 Task: Download as PNG Image.
Action: Mouse moved to (44, 101)
Screenshot: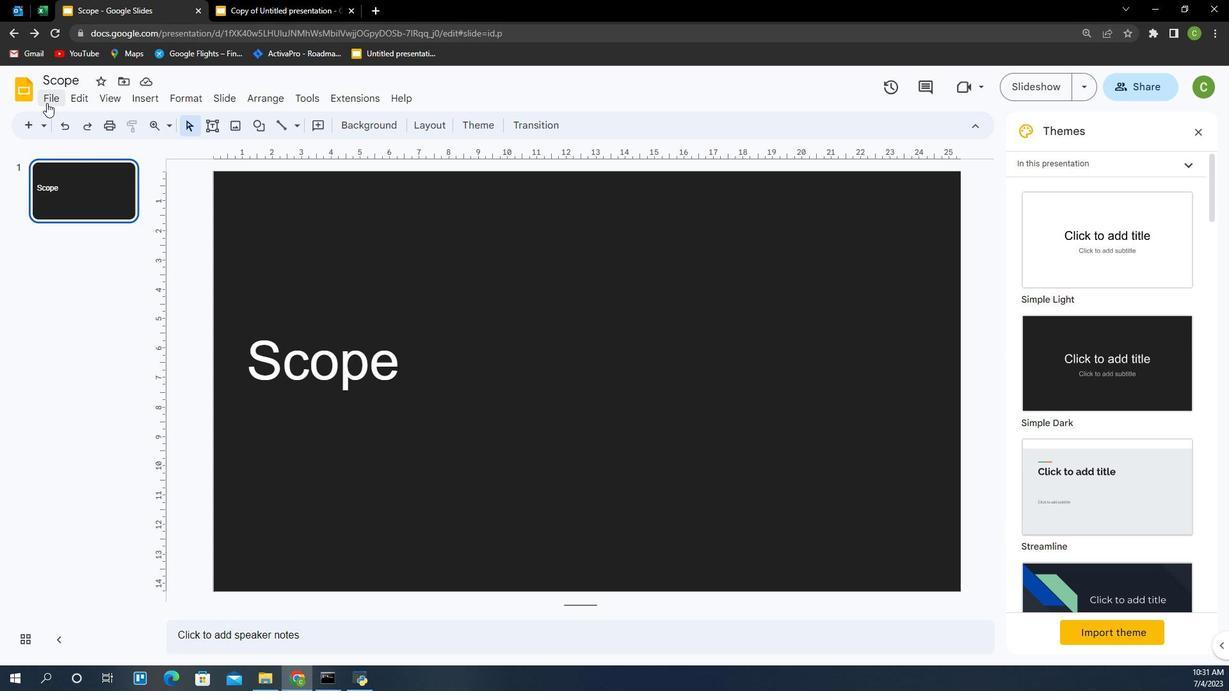 
Action: Mouse pressed left at (44, 101)
Screenshot: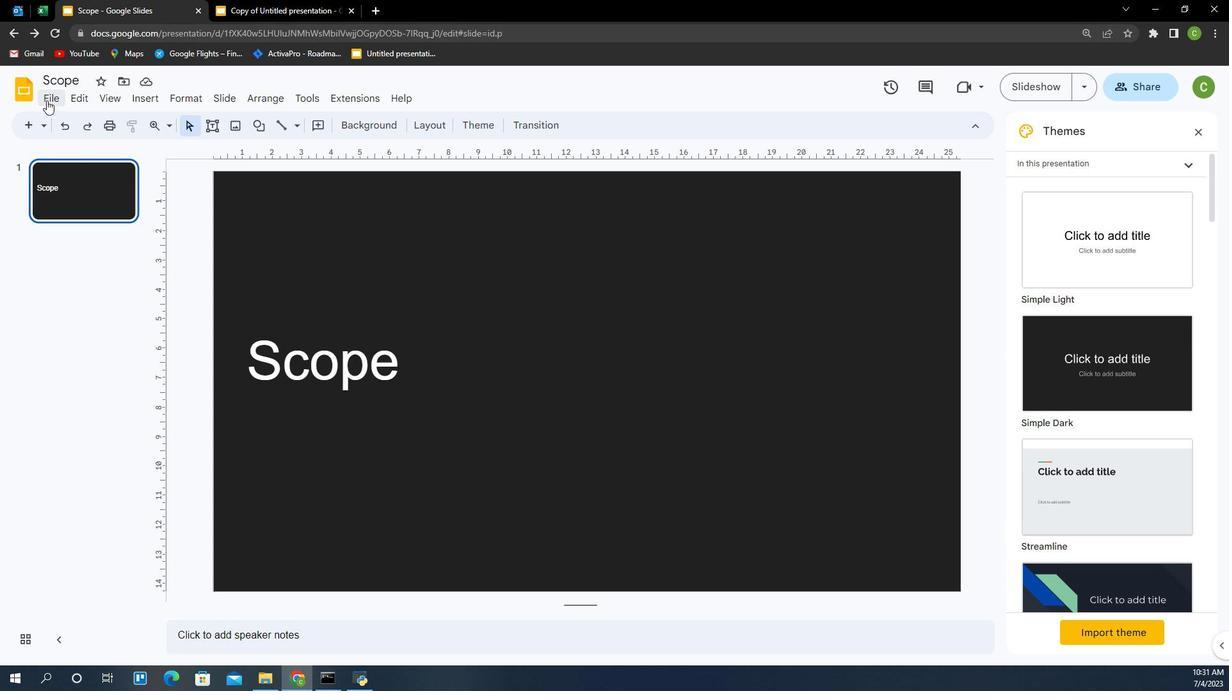 
Action: Mouse moved to (156, 580)
Screenshot: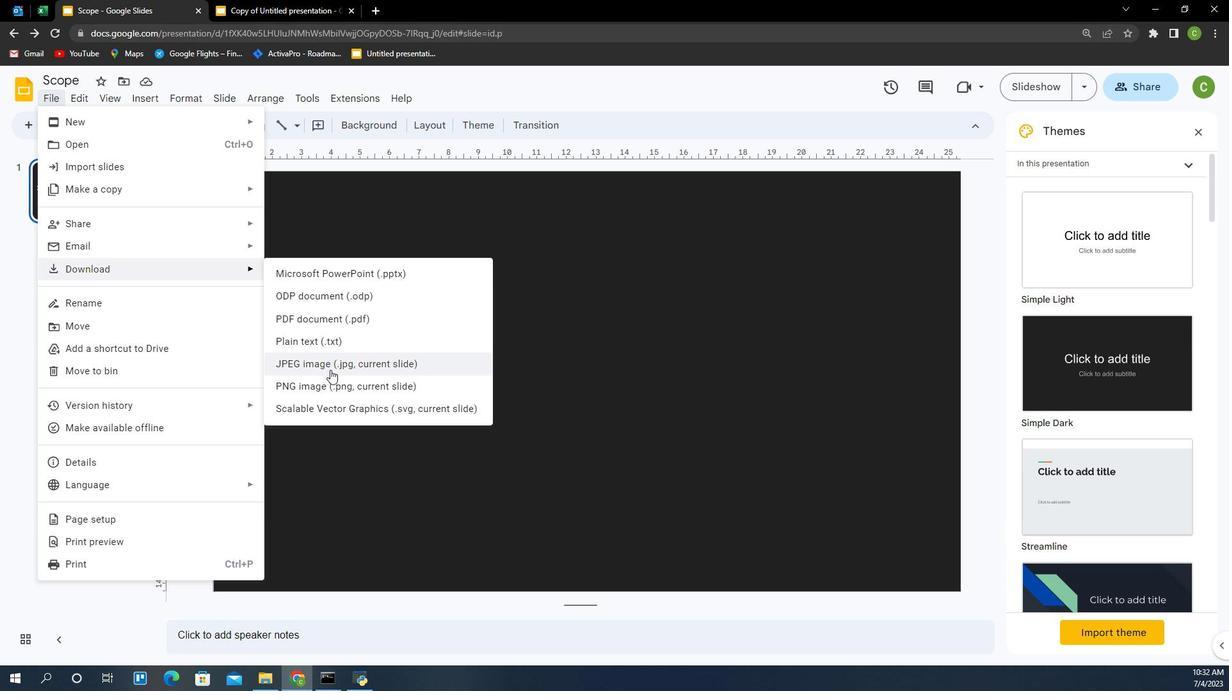 
Action: Mouse pressed left at (156, 580)
Screenshot: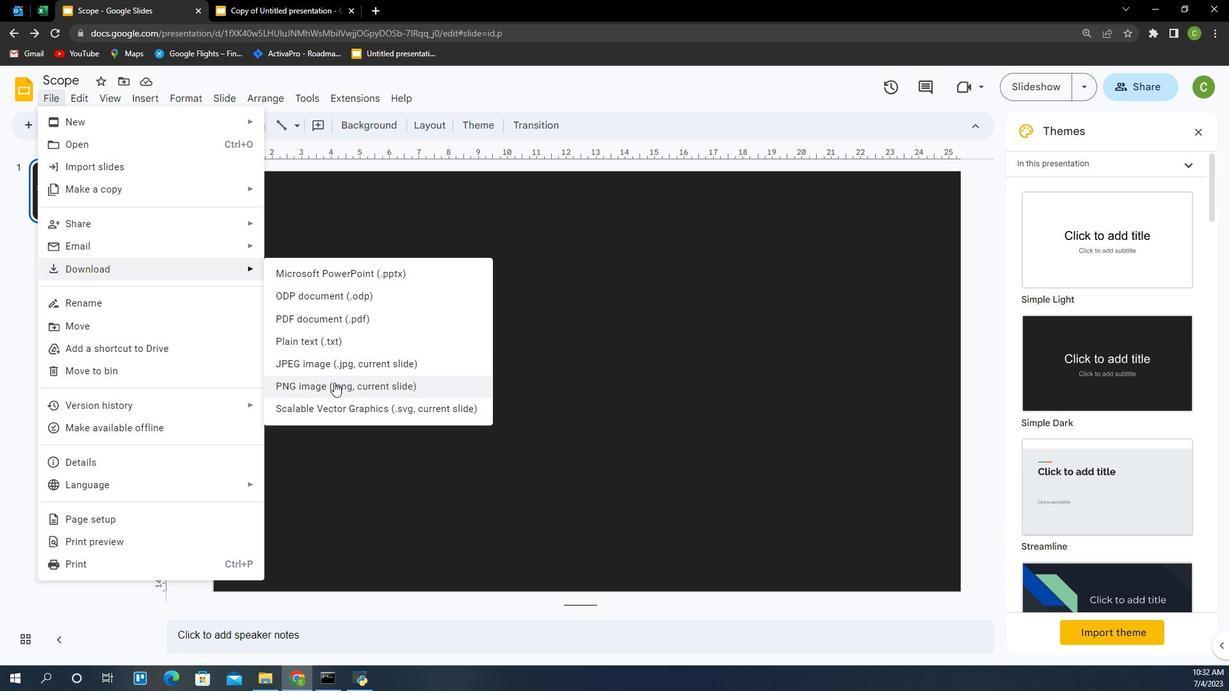 
